 Task: Add La Tortilla Factory Grain Free Cauliflower Tortillas 5 Count to the cart.
Action: Mouse moved to (27, 101)
Screenshot: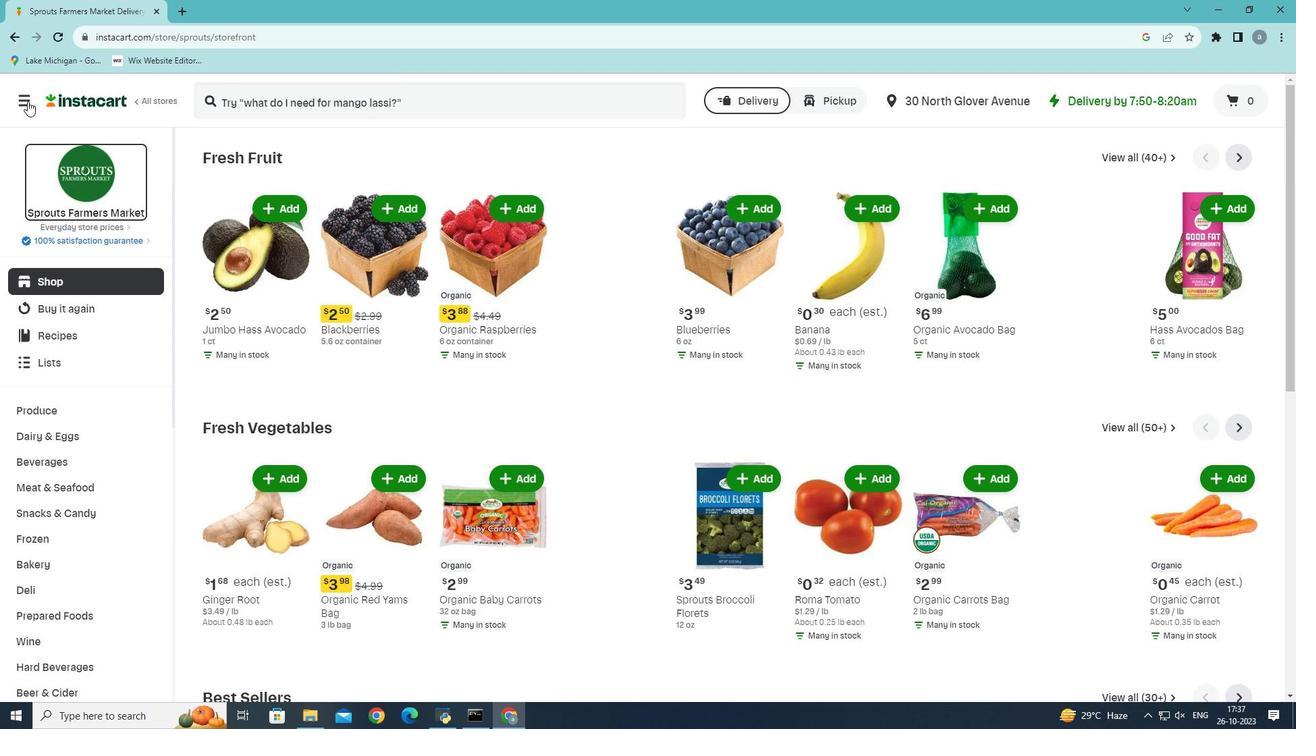 
Action: Mouse pressed left at (27, 101)
Screenshot: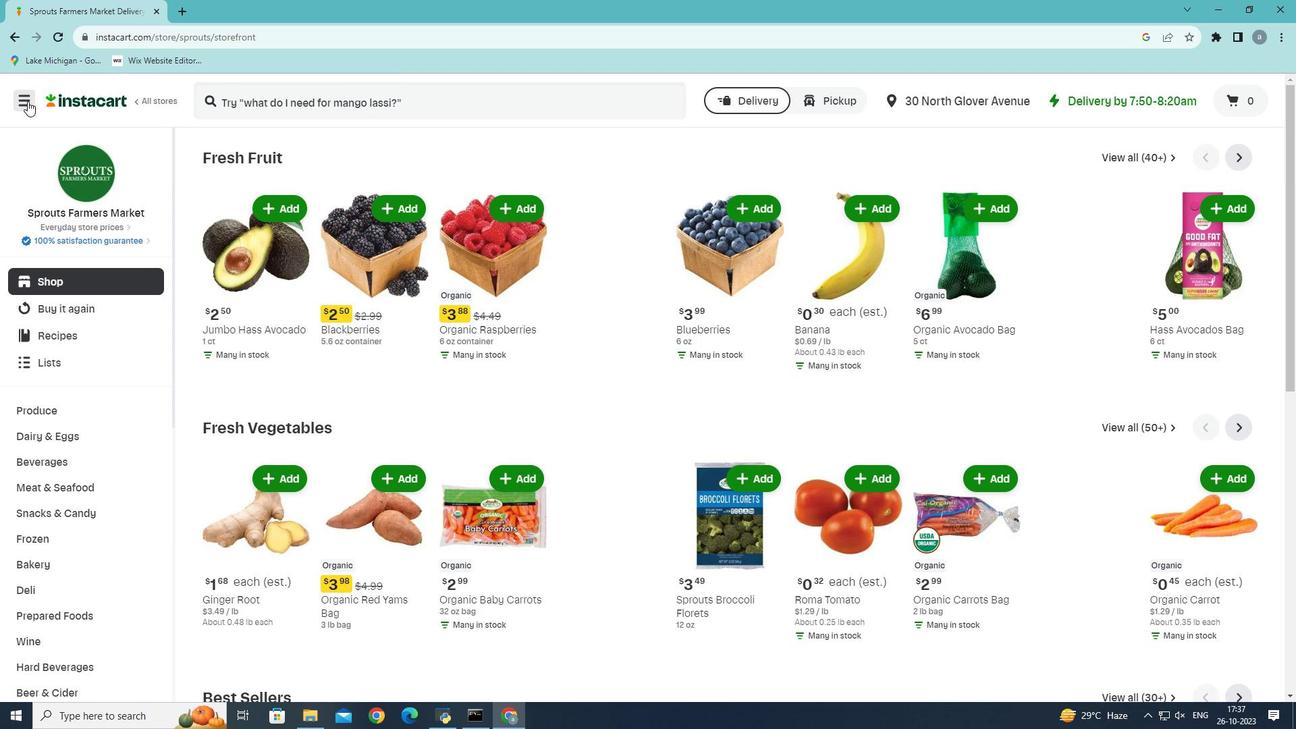 
Action: Mouse moved to (85, 396)
Screenshot: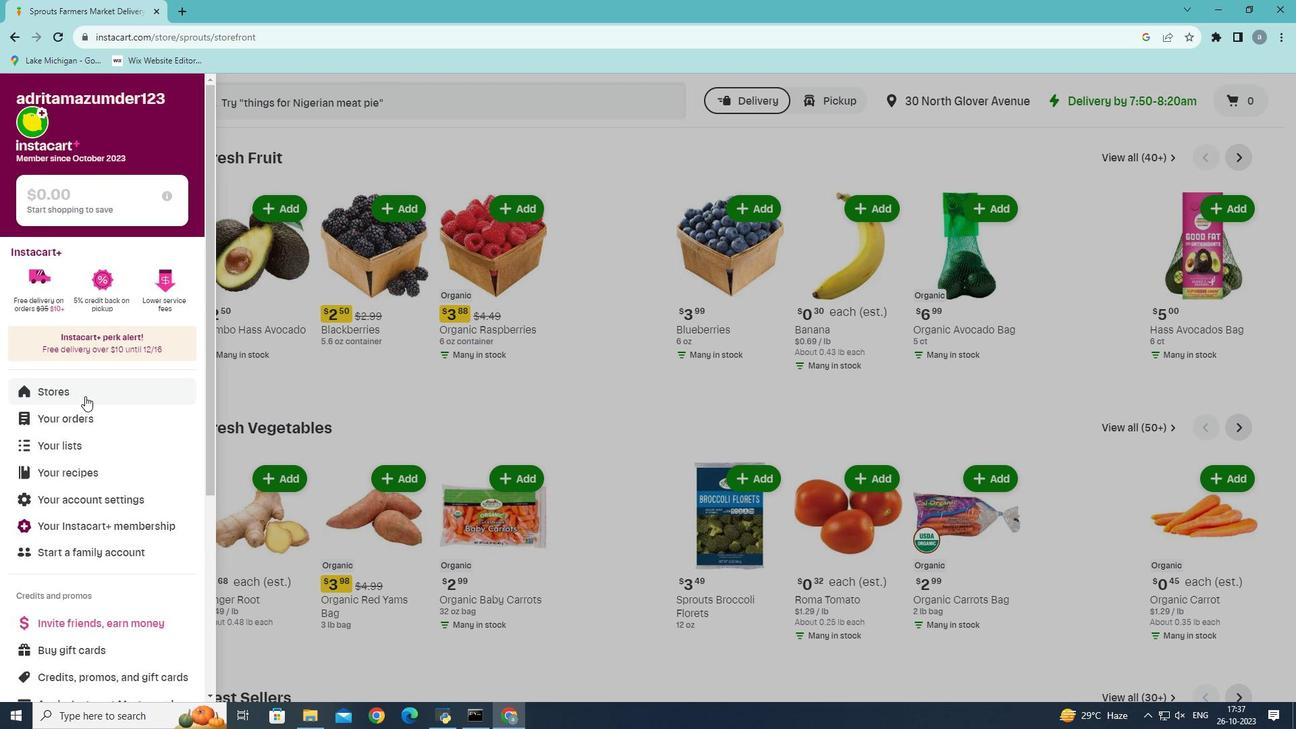 
Action: Mouse pressed left at (85, 396)
Screenshot: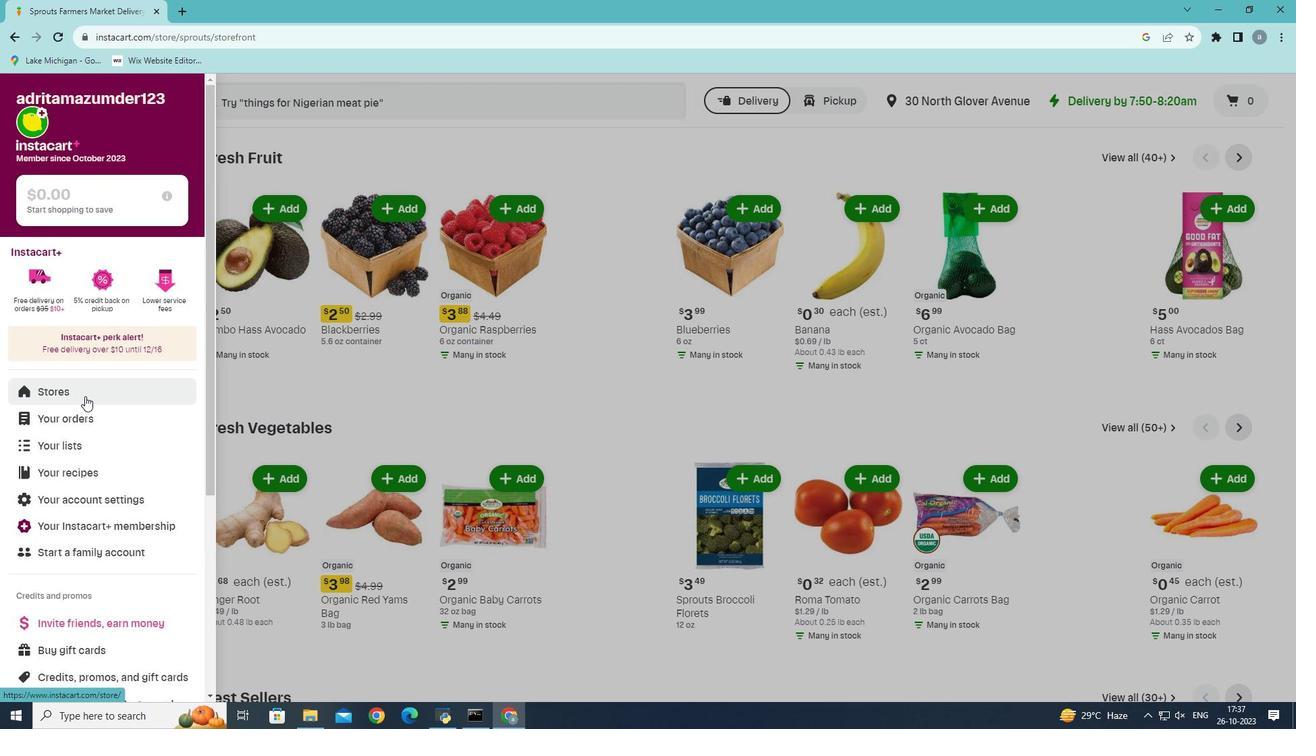 
Action: Mouse moved to (309, 148)
Screenshot: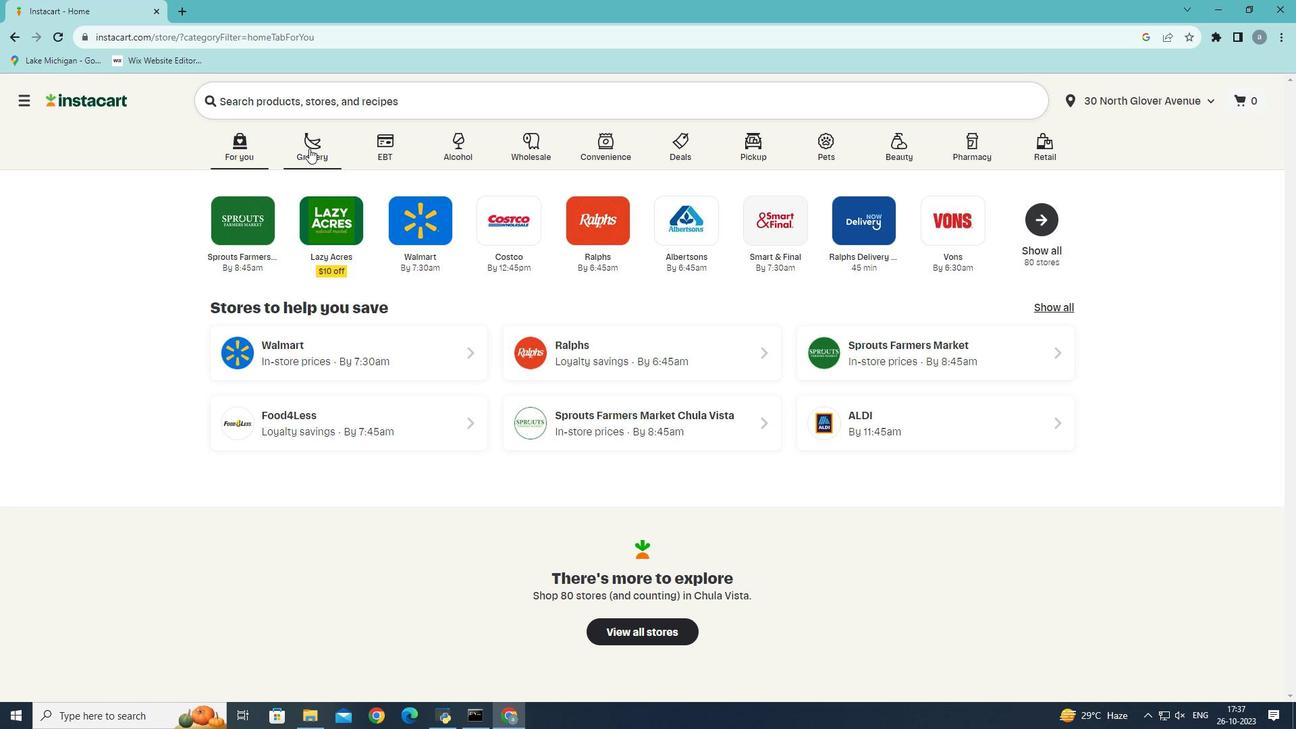 
Action: Mouse pressed left at (309, 148)
Screenshot: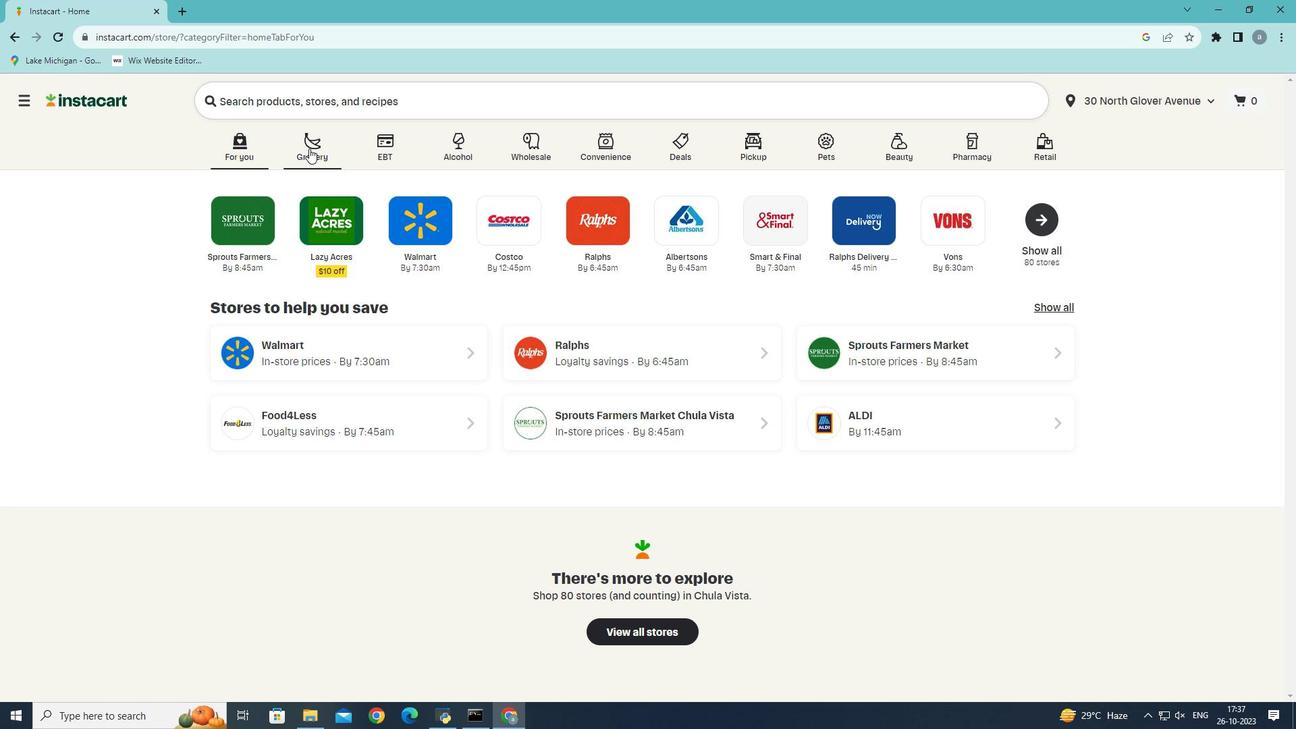 
Action: Mouse moved to (331, 385)
Screenshot: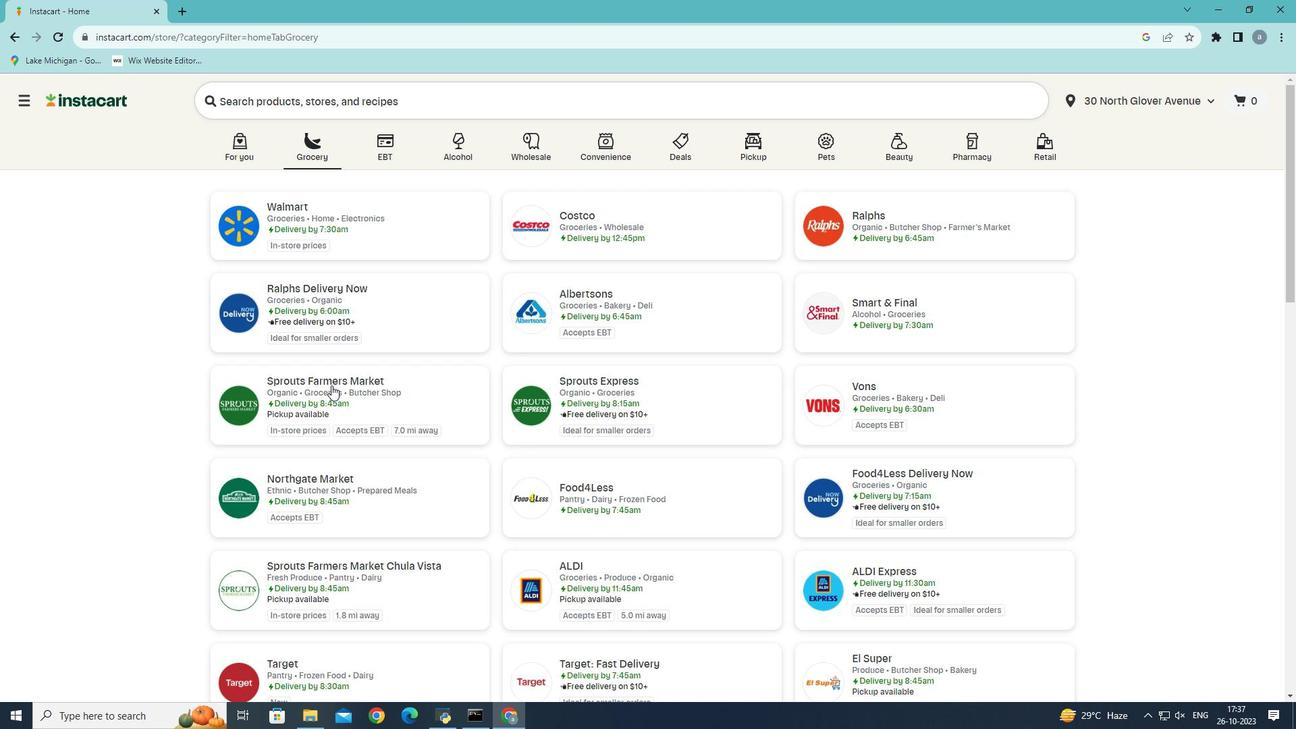 
Action: Mouse pressed left at (331, 385)
Screenshot: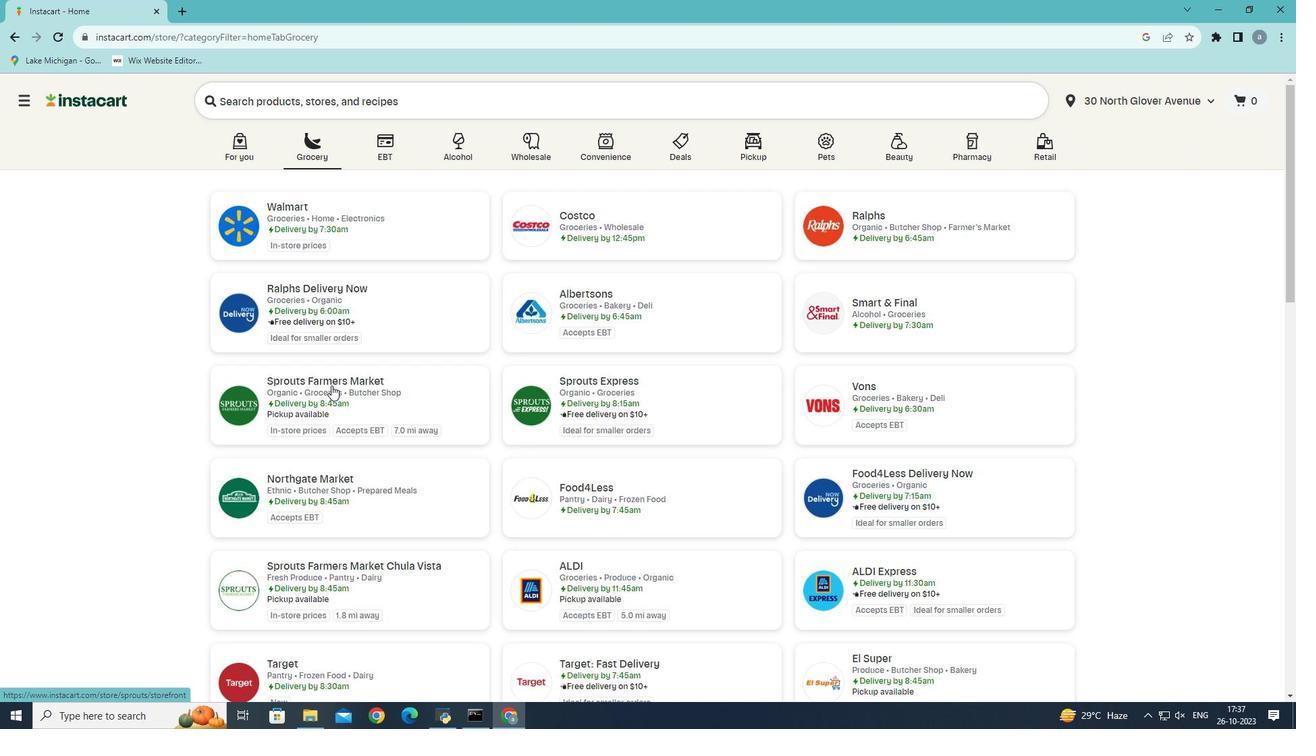 
Action: Mouse moved to (49, 566)
Screenshot: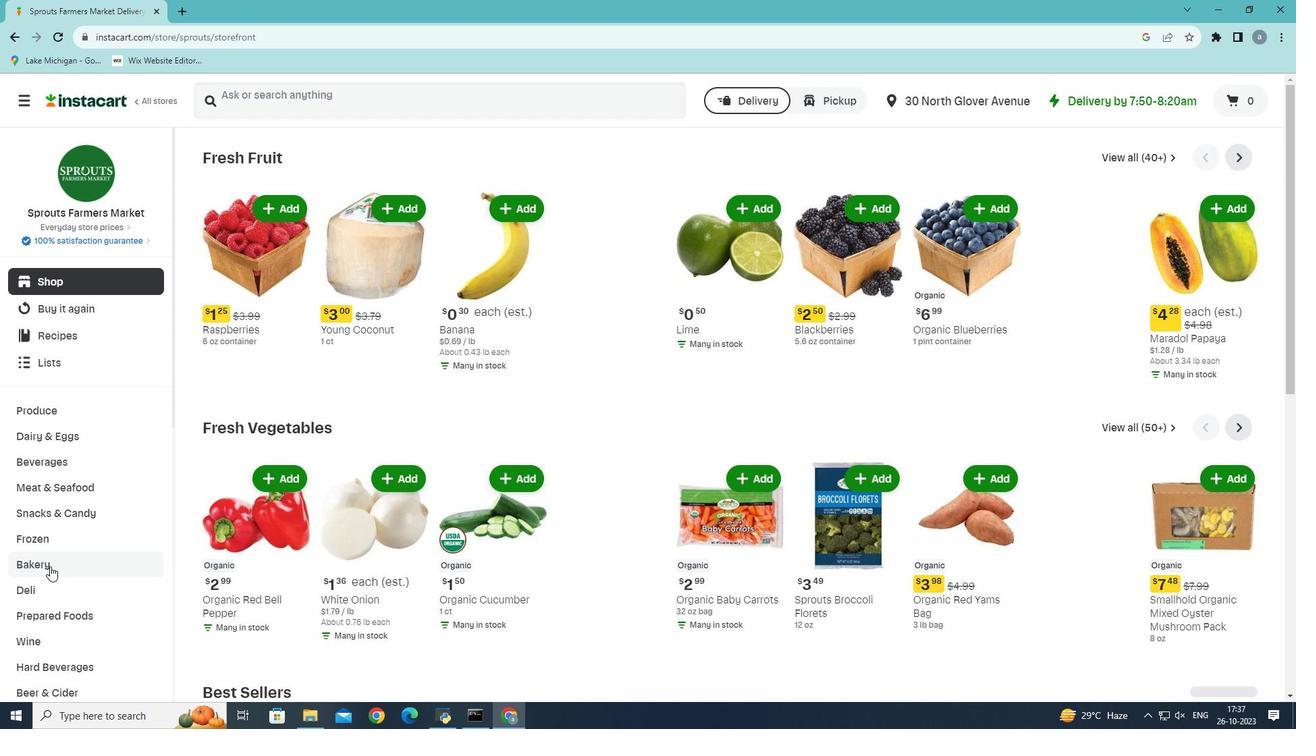 
Action: Mouse pressed left at (49, 566)
Screenshot: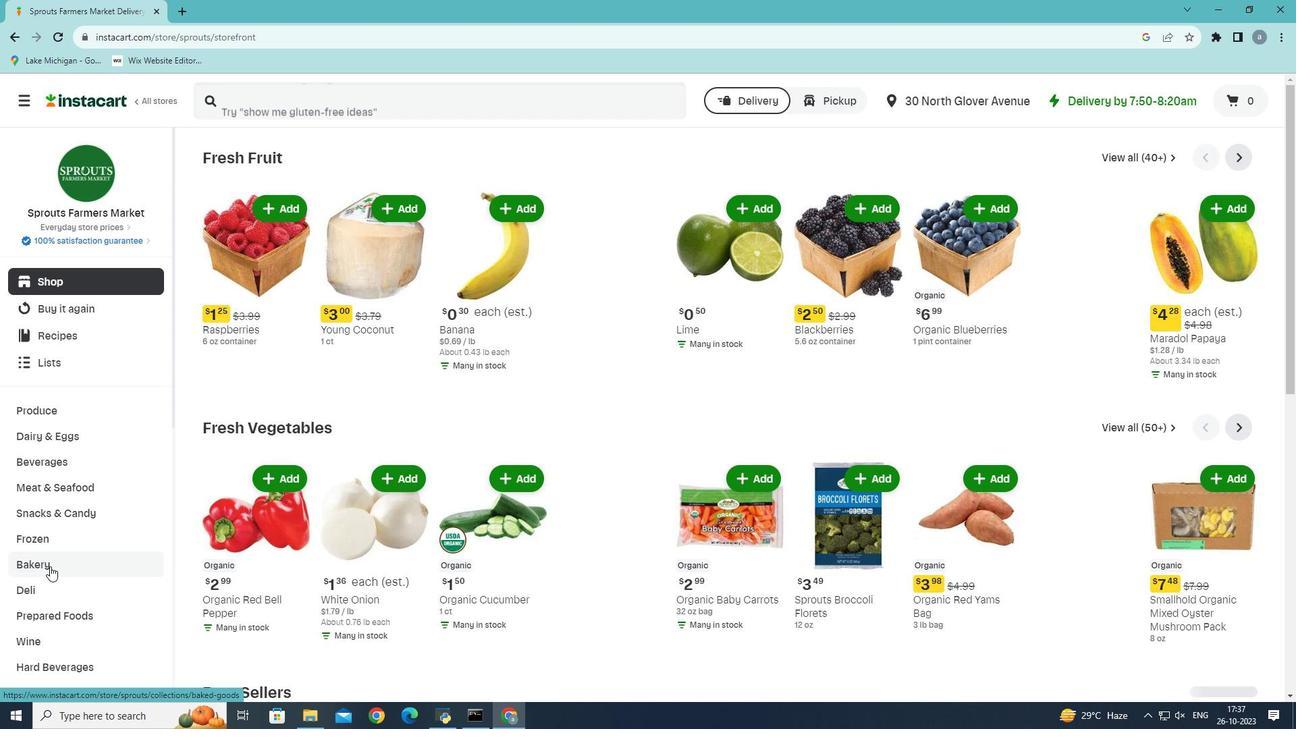 
Action: Mouse moved to (1023, 191)
Screenshot: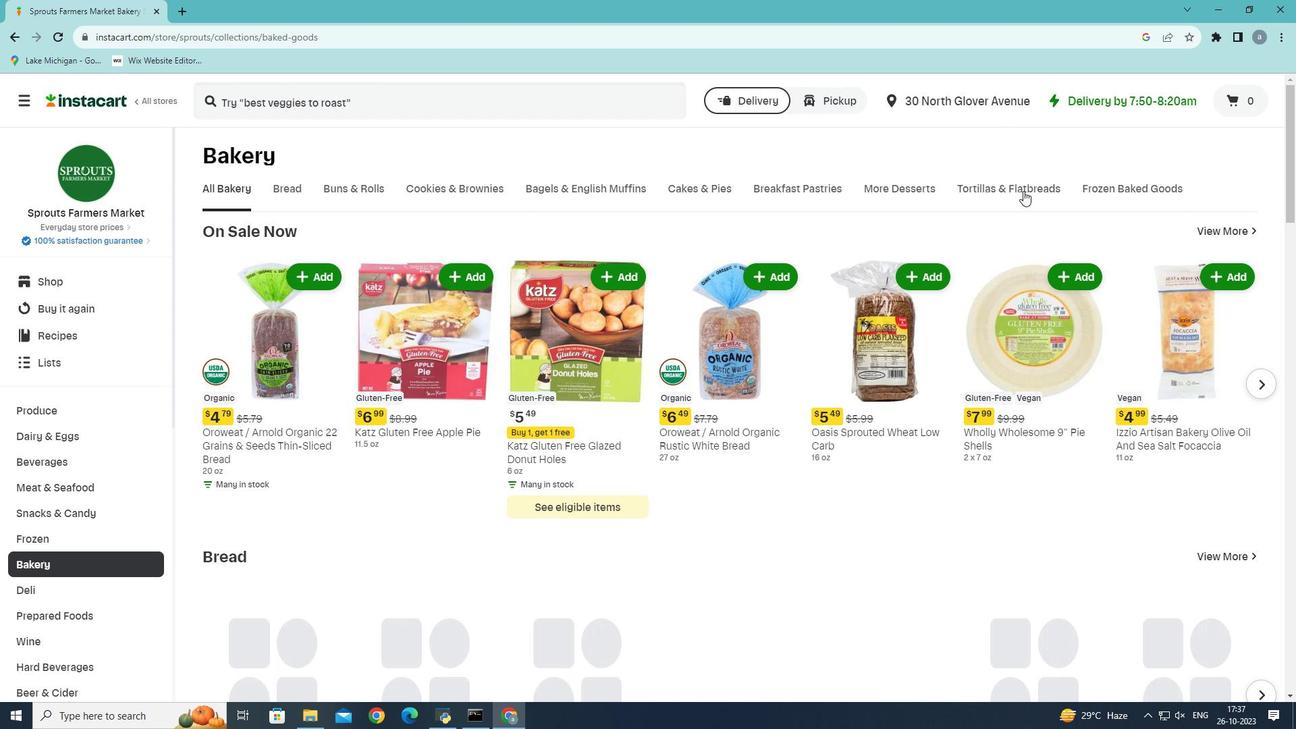 
Action: Mouse pressed left at (1023, 191)
Screenshot: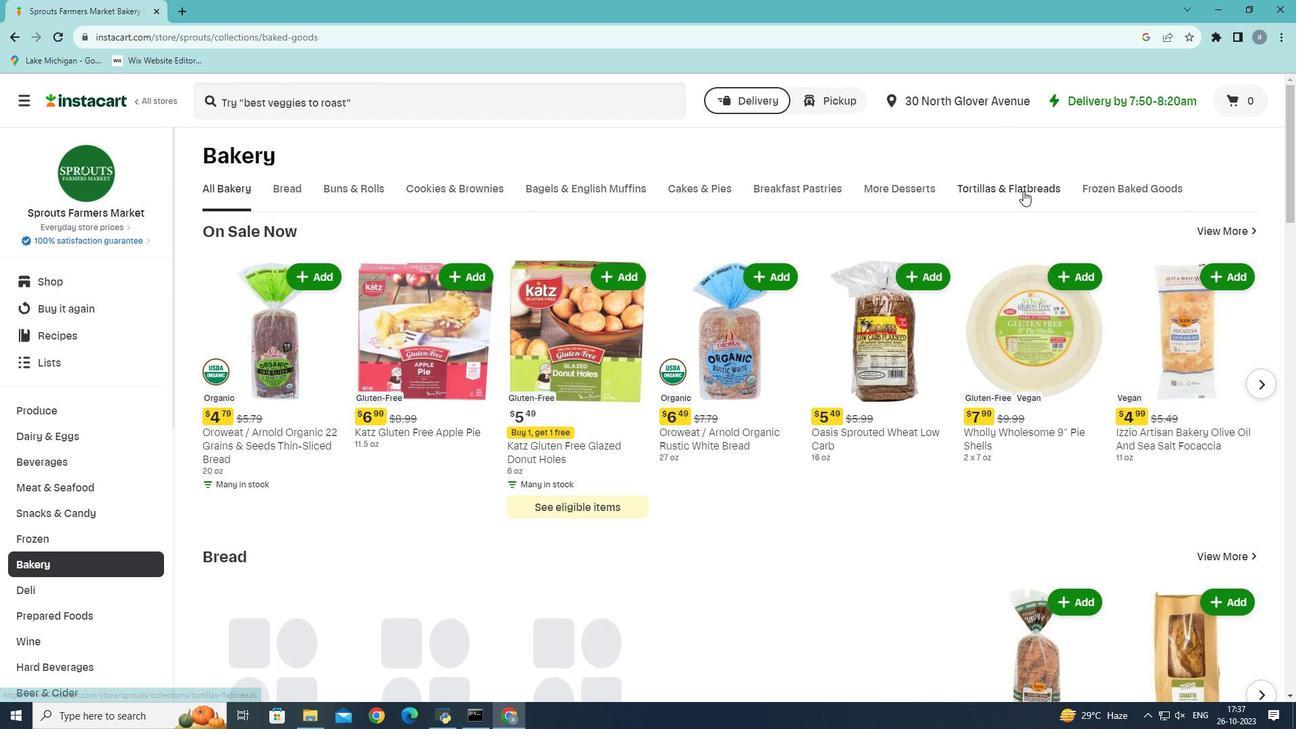 
Action: Mouse moved to (303, 240)
Screenshot: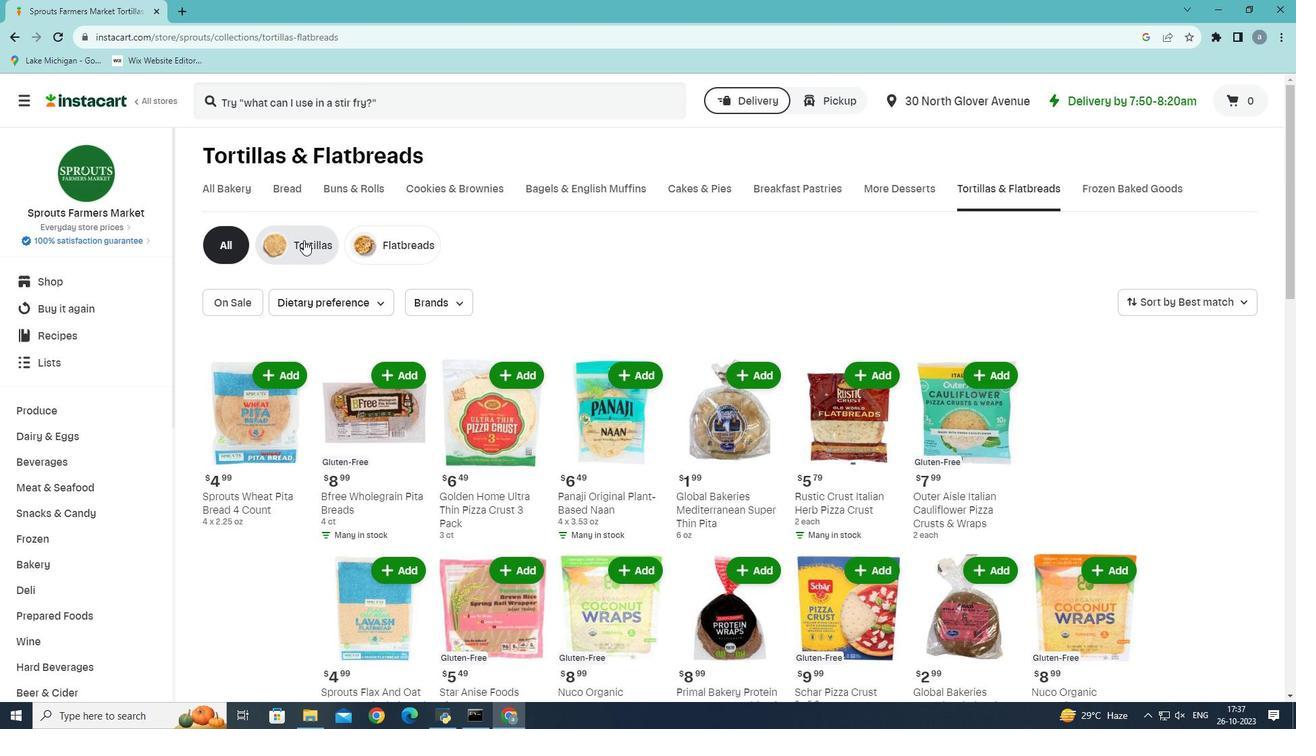 
Action: Mouse pressed left at (303, 240)
Screenshot: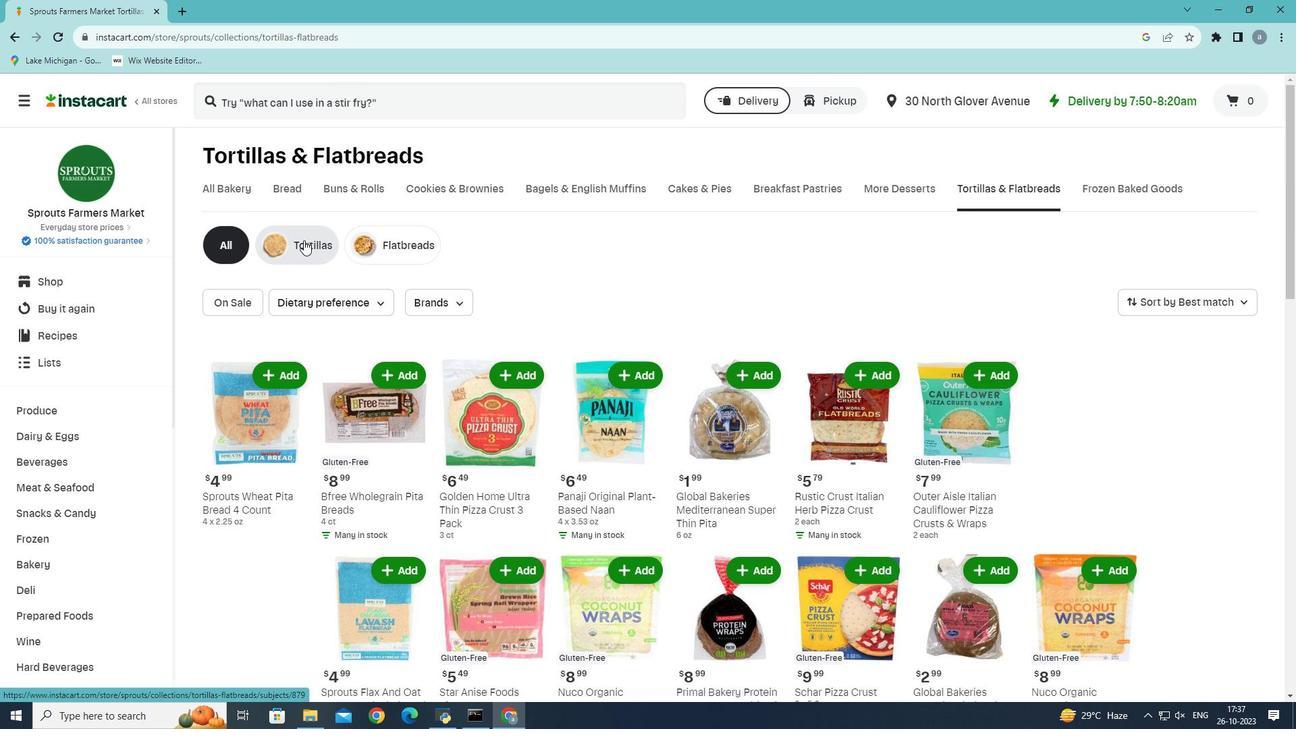 
Action: Mouse moved to (854, 410)
Screenshot: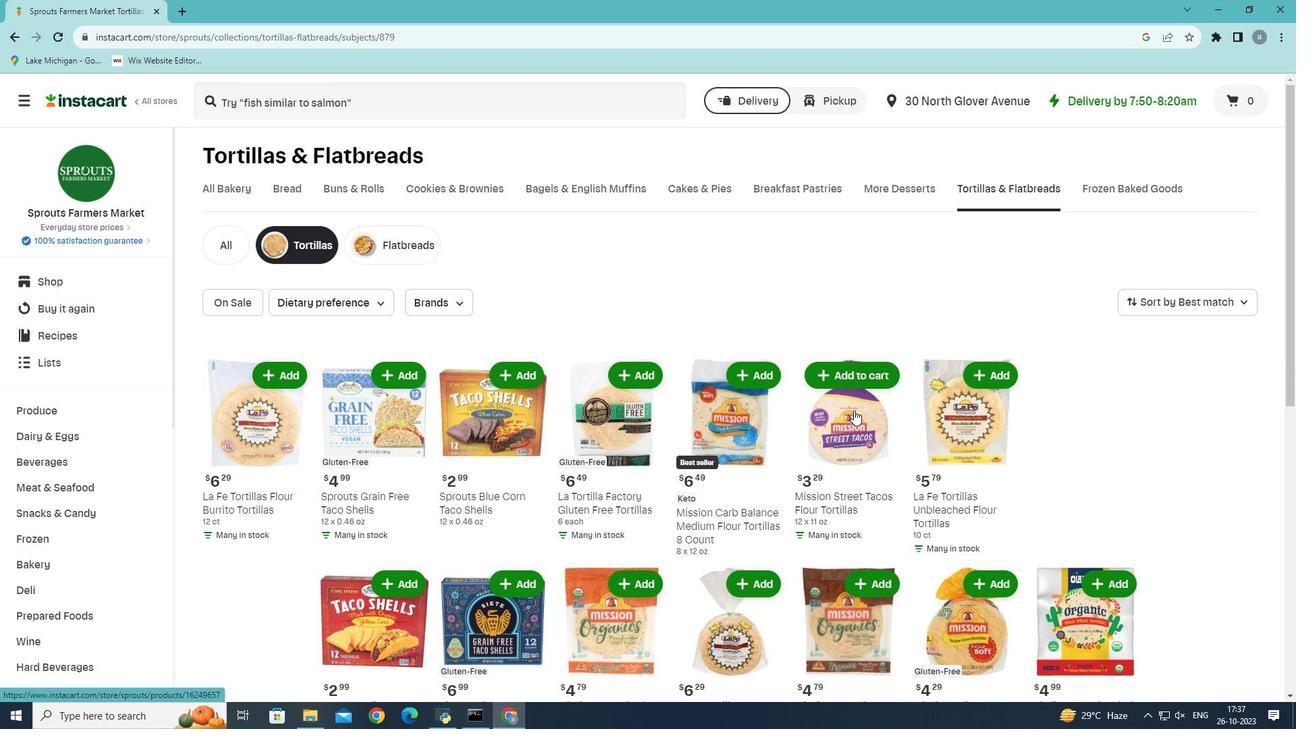 
Action: Mouse scrolled (854, 409) with delta (0, 0)
Screenshot: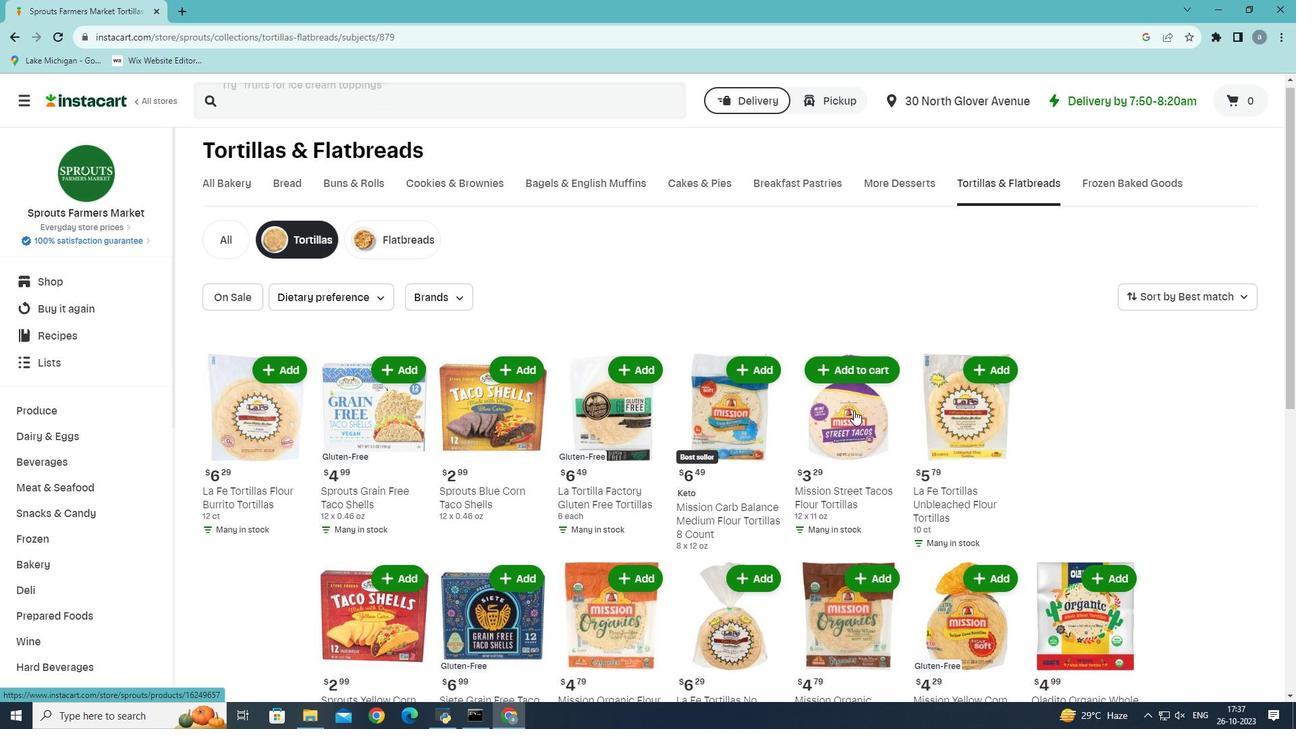
Action: Mouse scrolled (854, 409) with delta (0, 0)
Screenshot: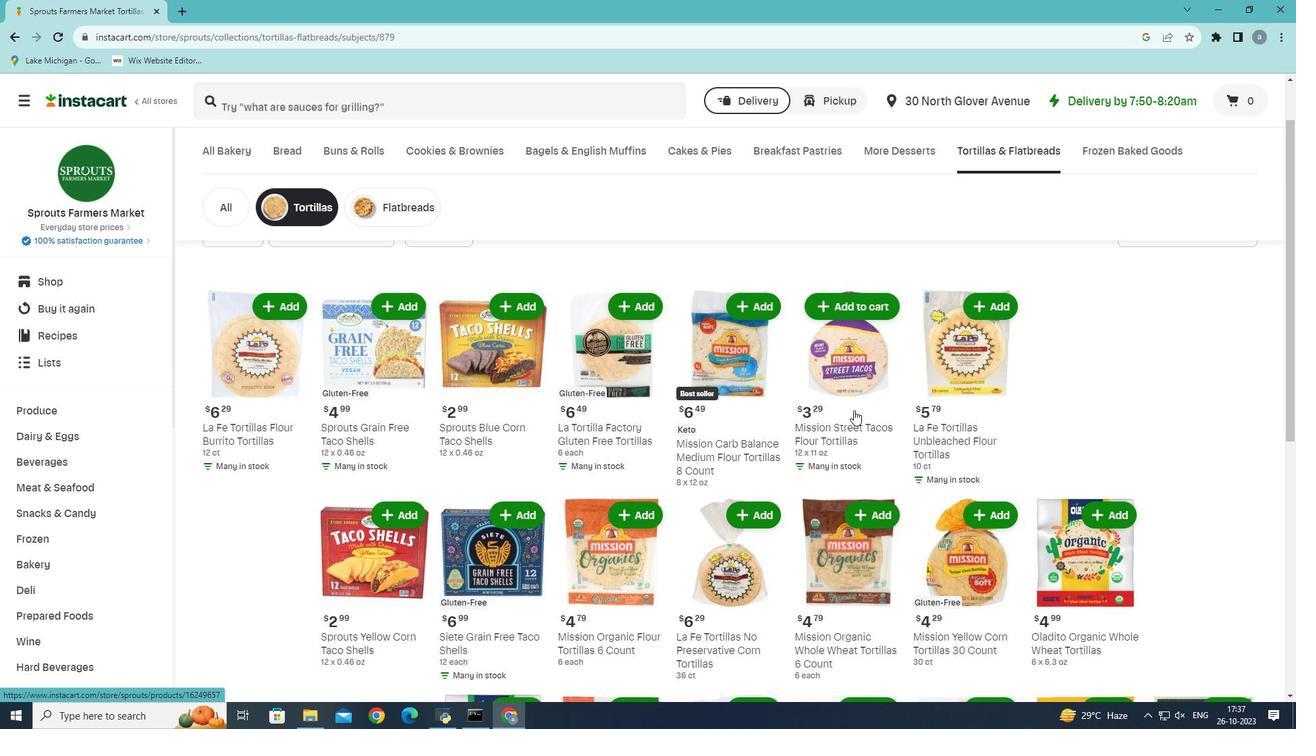 
Action: Mouse moved to (853, 410)
Screenshot: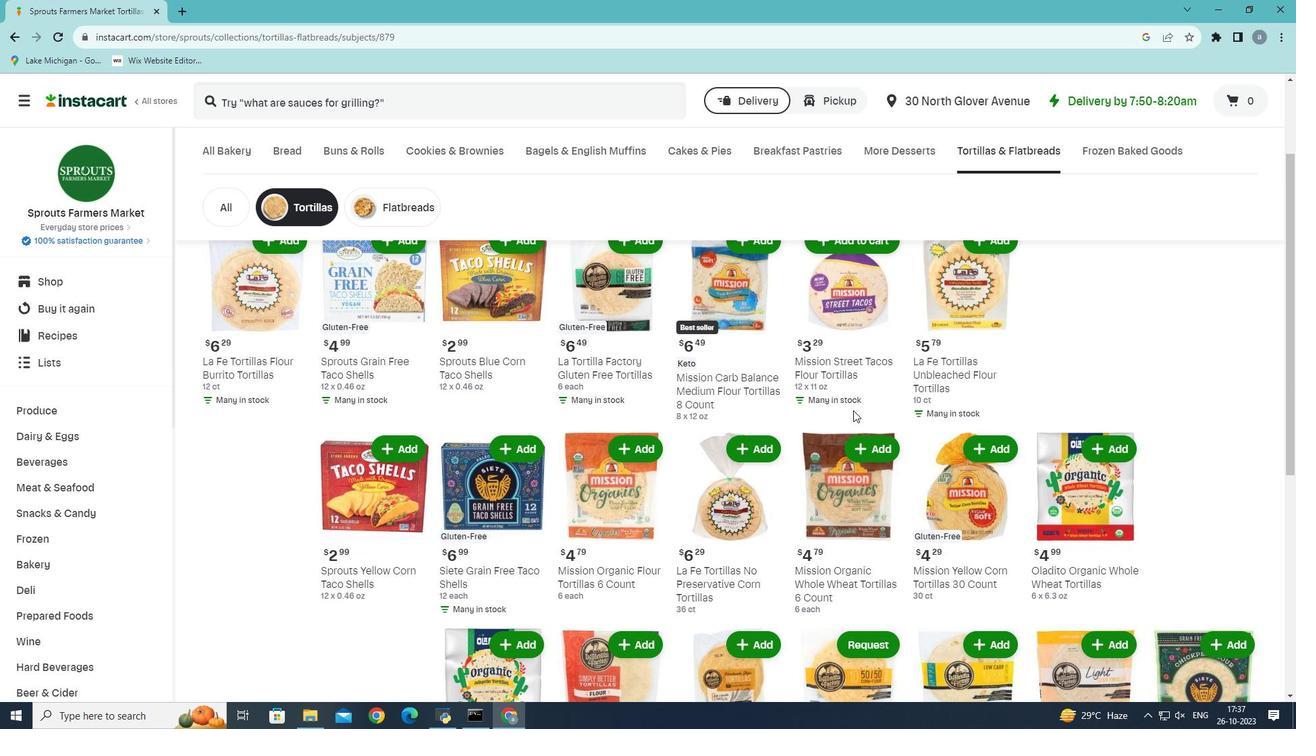 
Action: Mouse scrolled (853, 409) with delta (0, 0)
Screenshot: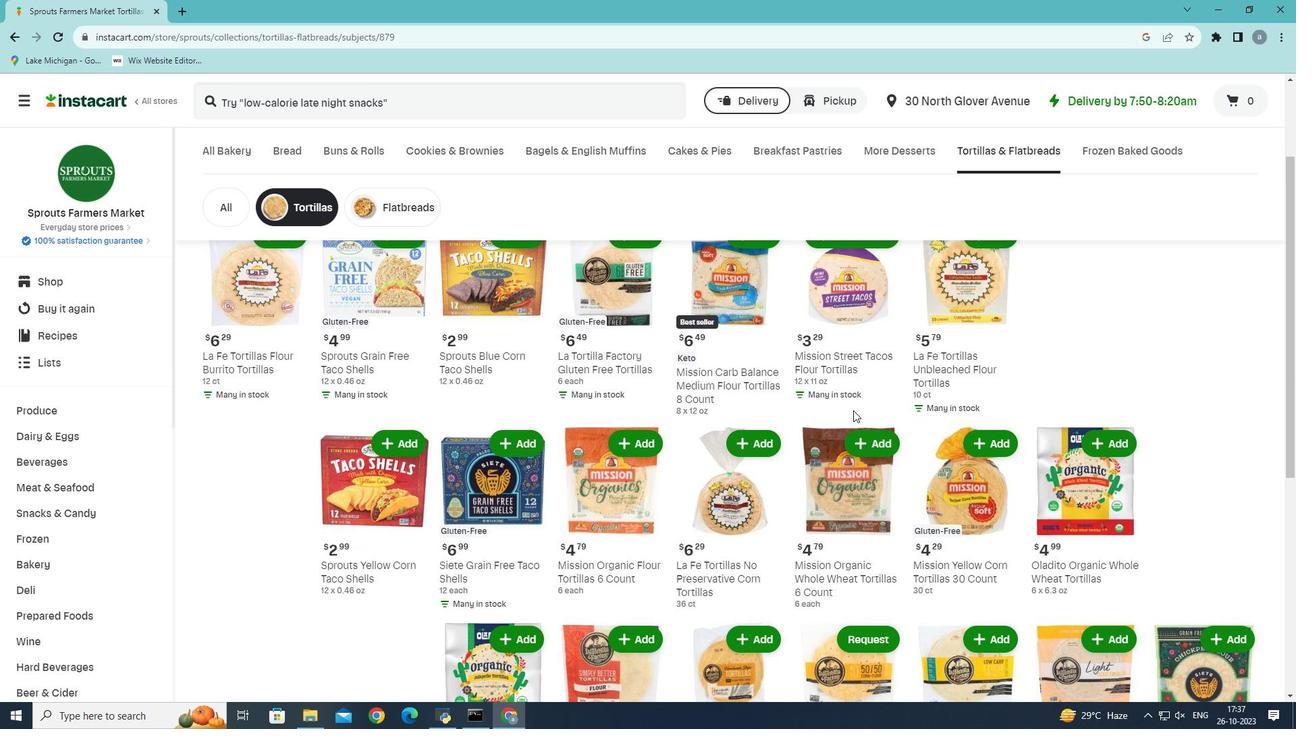 
Action: Mouse scrolled (853, 409) with delta (0, 0)
Screenshot: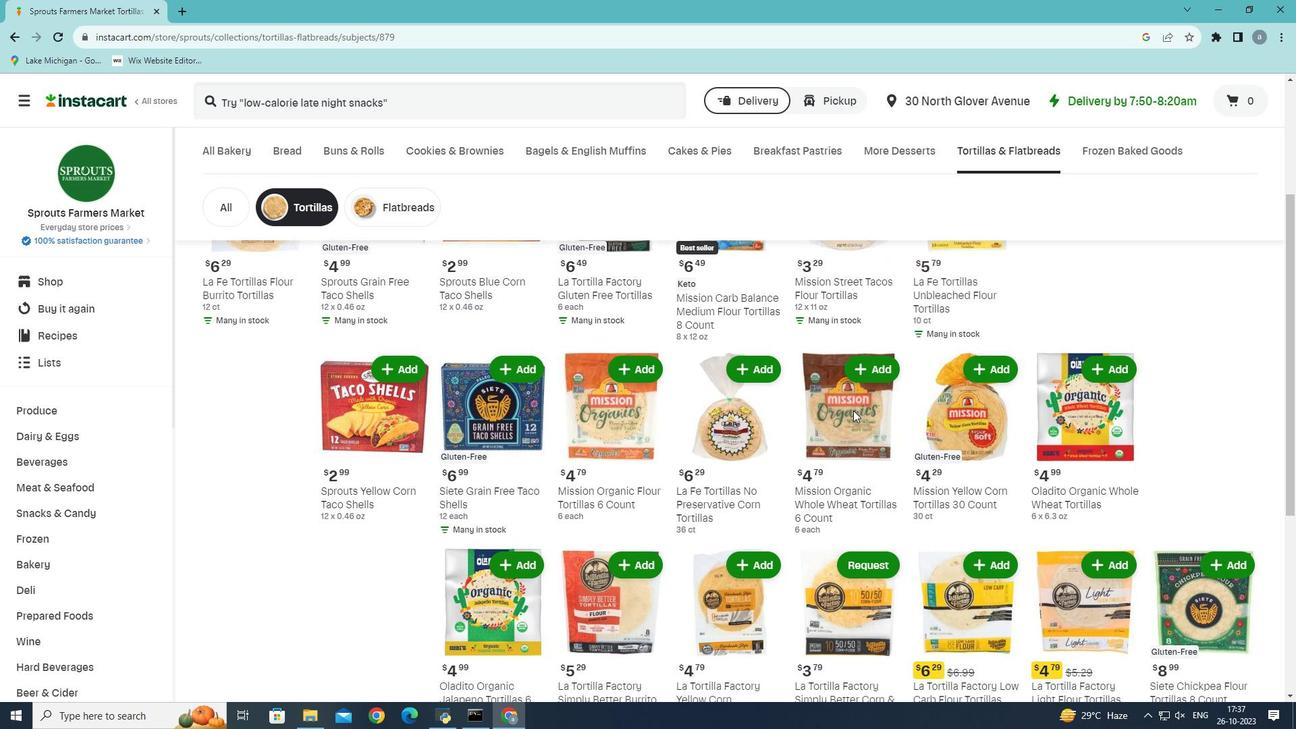 
Action: Mouse scrolled (853, 409) with delta (0, 0)
Screenshot: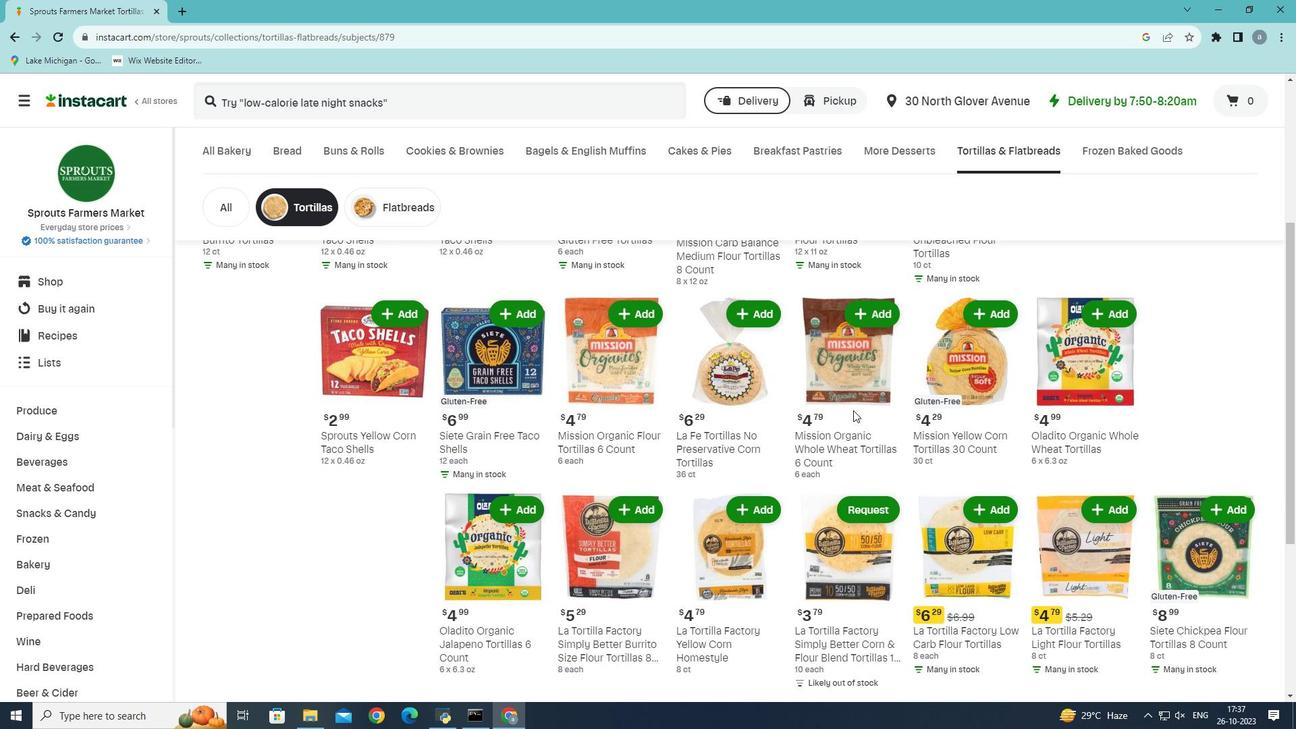 
Action: Mouse moved to (1012, 446)
Screenshot: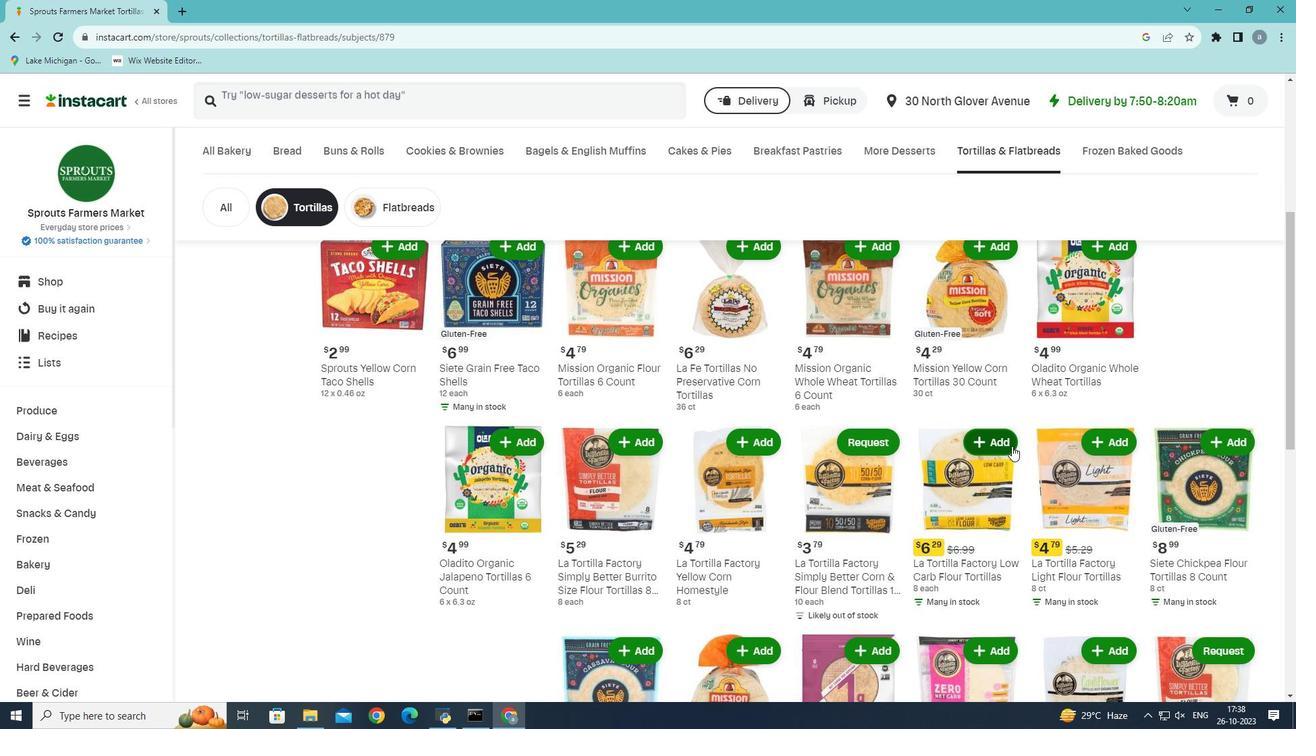 
Action: Mouse scrolled (1012, 445) with delta (0, 0)
Screenshot: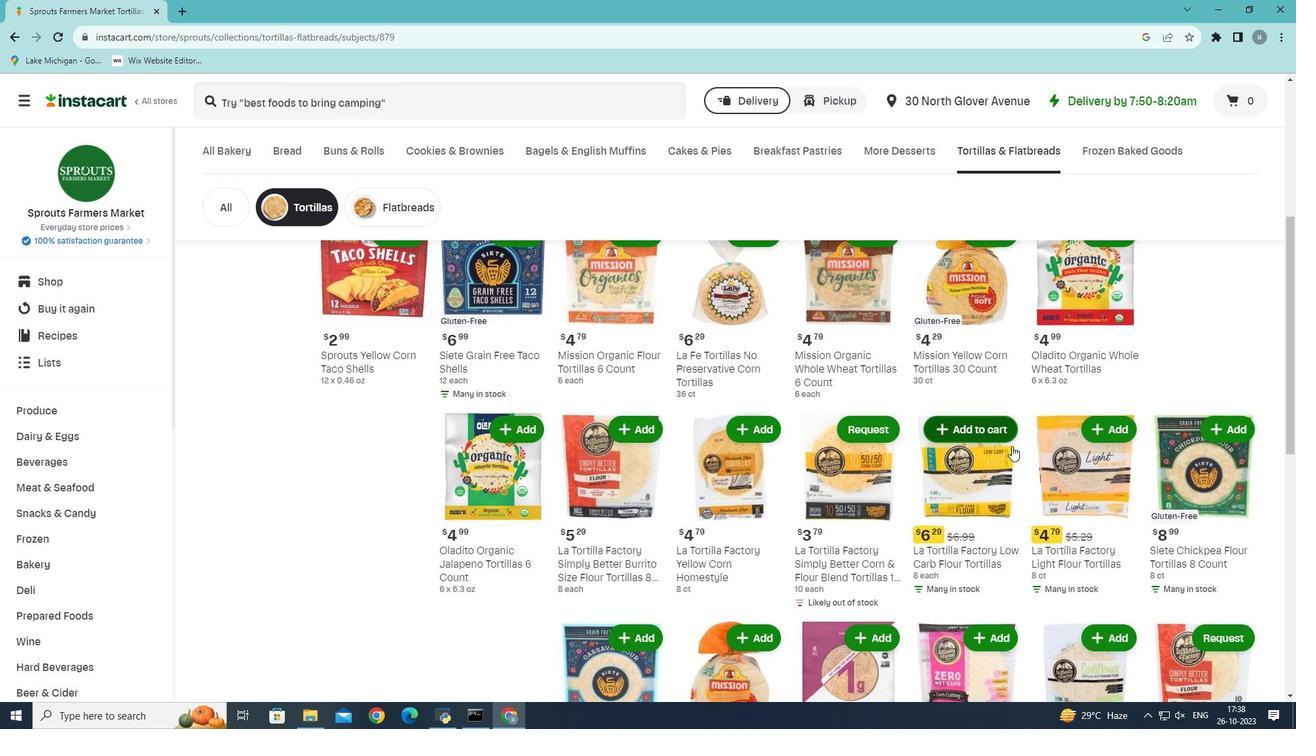 
Action: Mouse scrolled (1012, 445) with delta (0, 0)
Screenshot: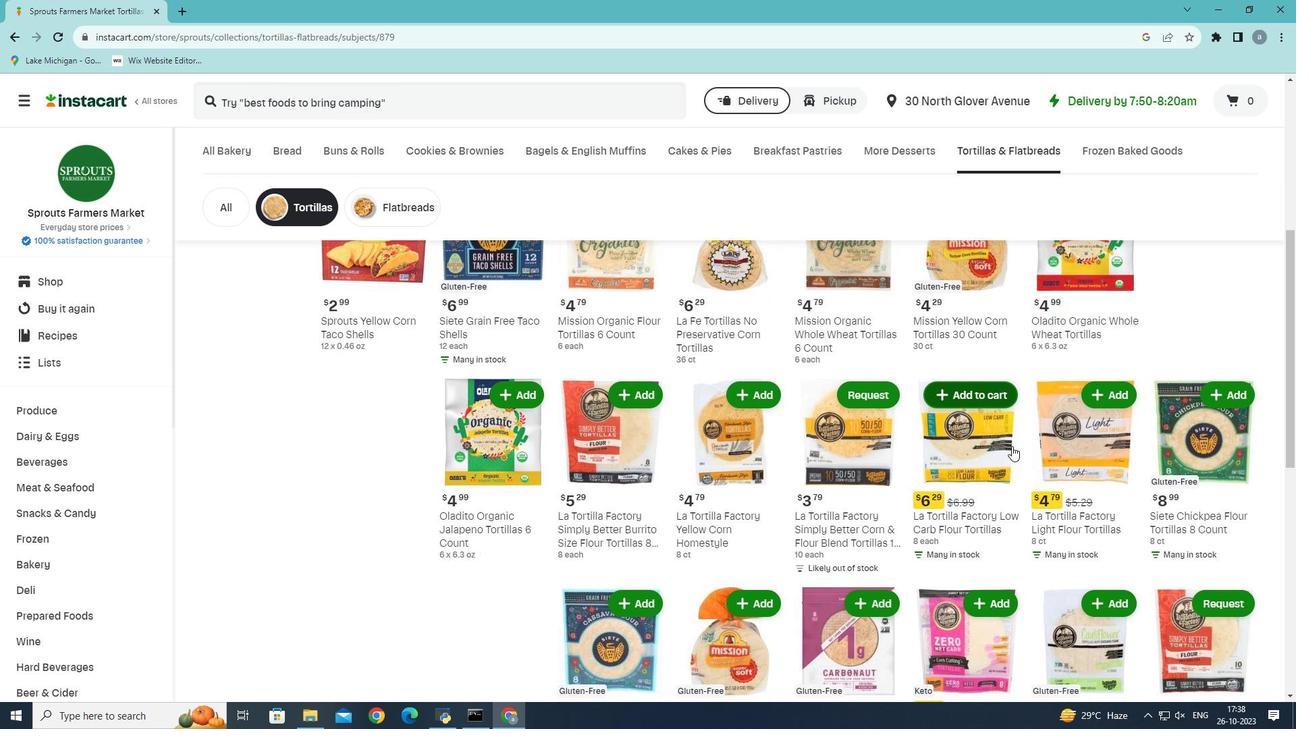 
Action: Mouse moved to (1010, 448)
Screenshot: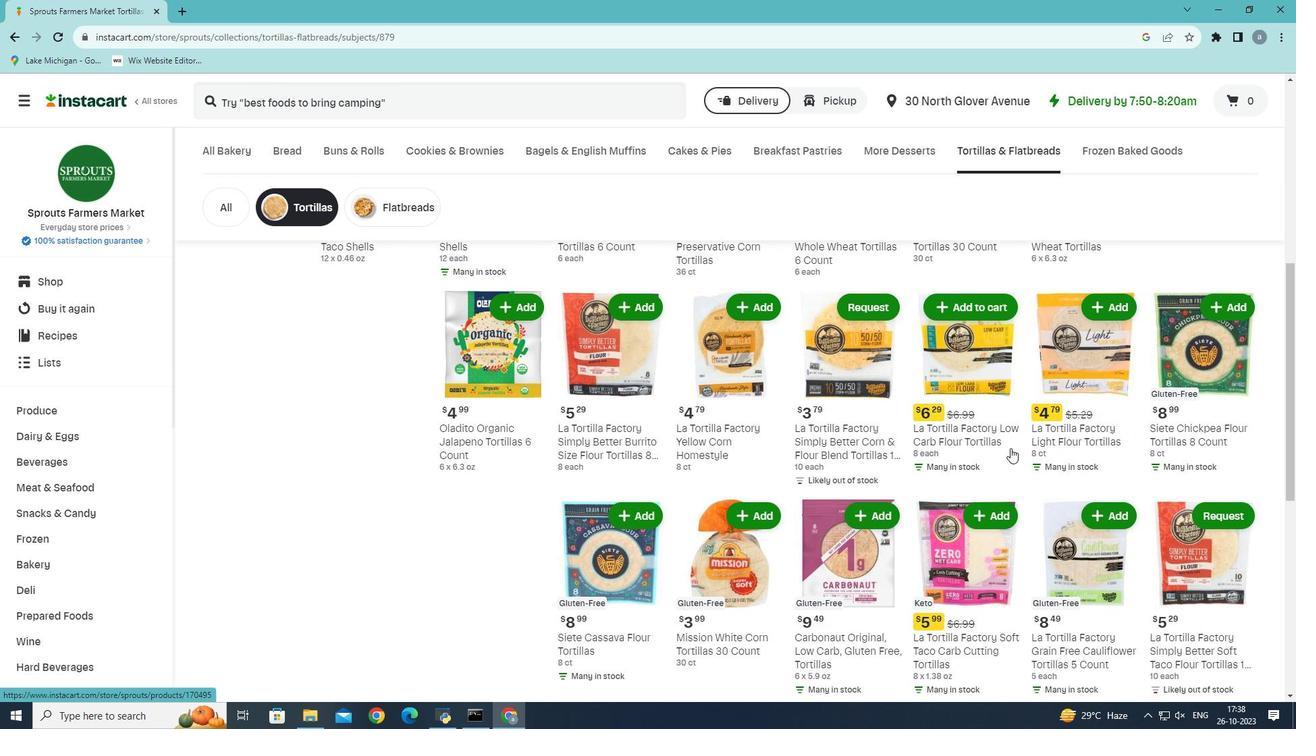 
Action: Mouse scrolled (1010, 447) with delta (0, 0)
Screenshot: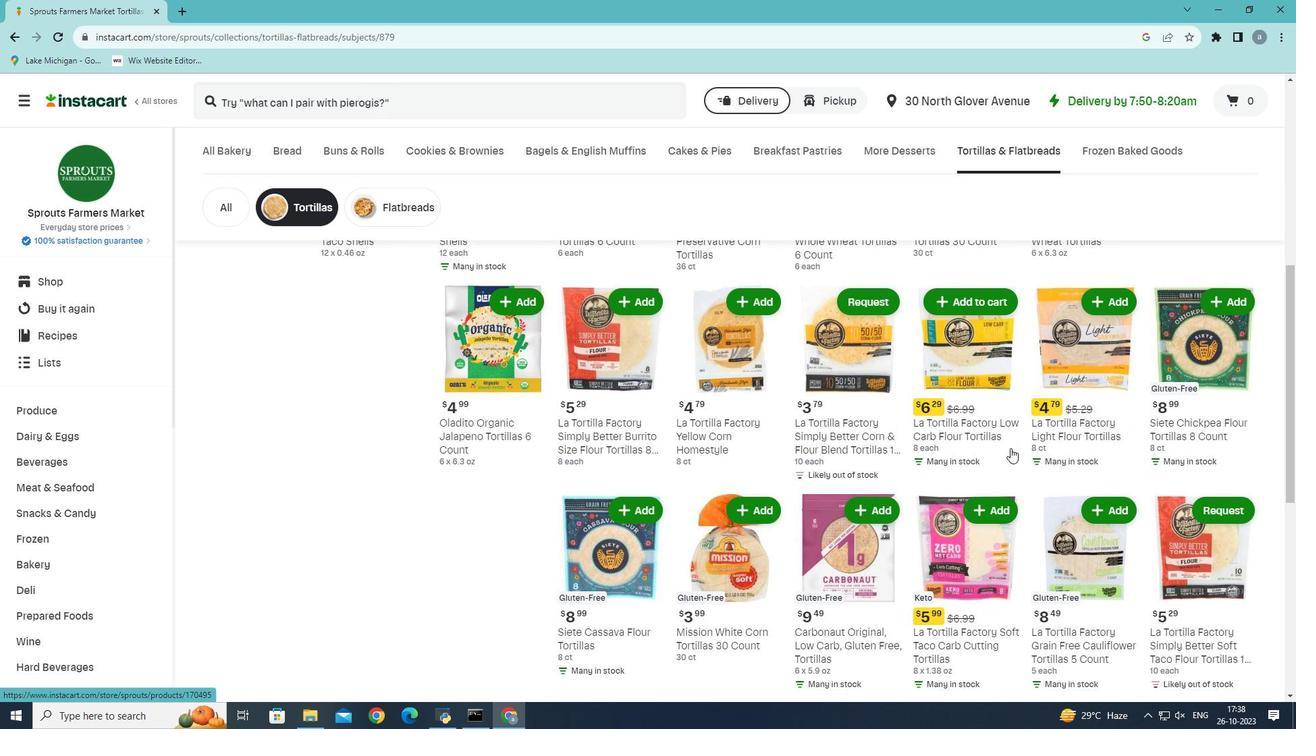 
Action: Mouse moved to (1103, 444)
Screenshot: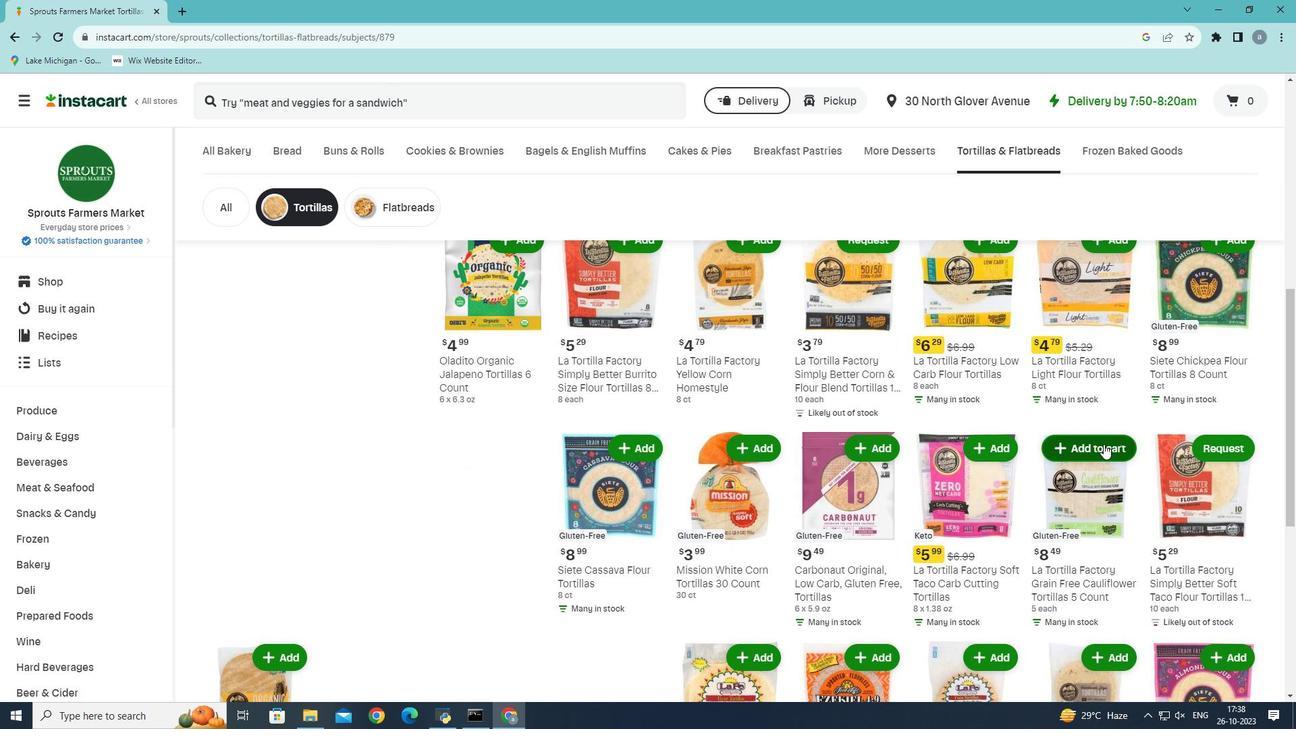
Action: Mouse pressed left at (1103, 444)
Screenshot: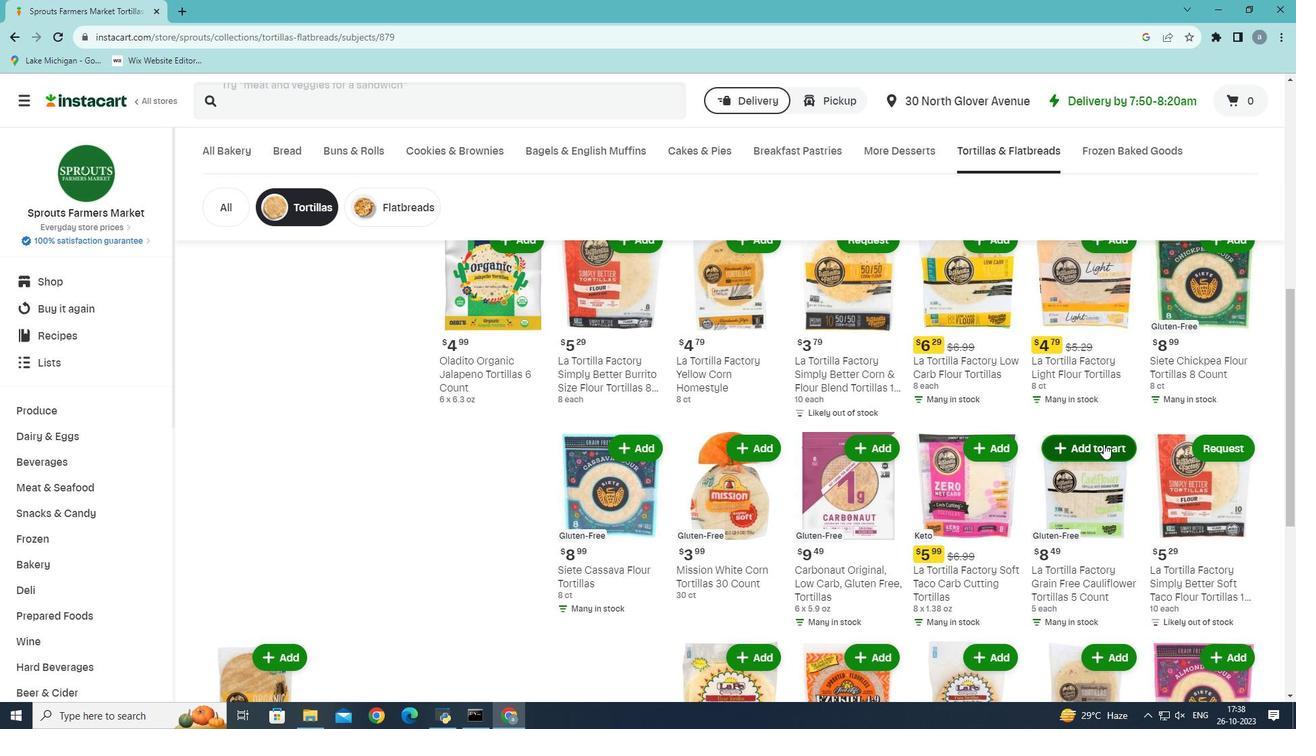 
Action: Mouse moved to (1003, 459)
Screenshot: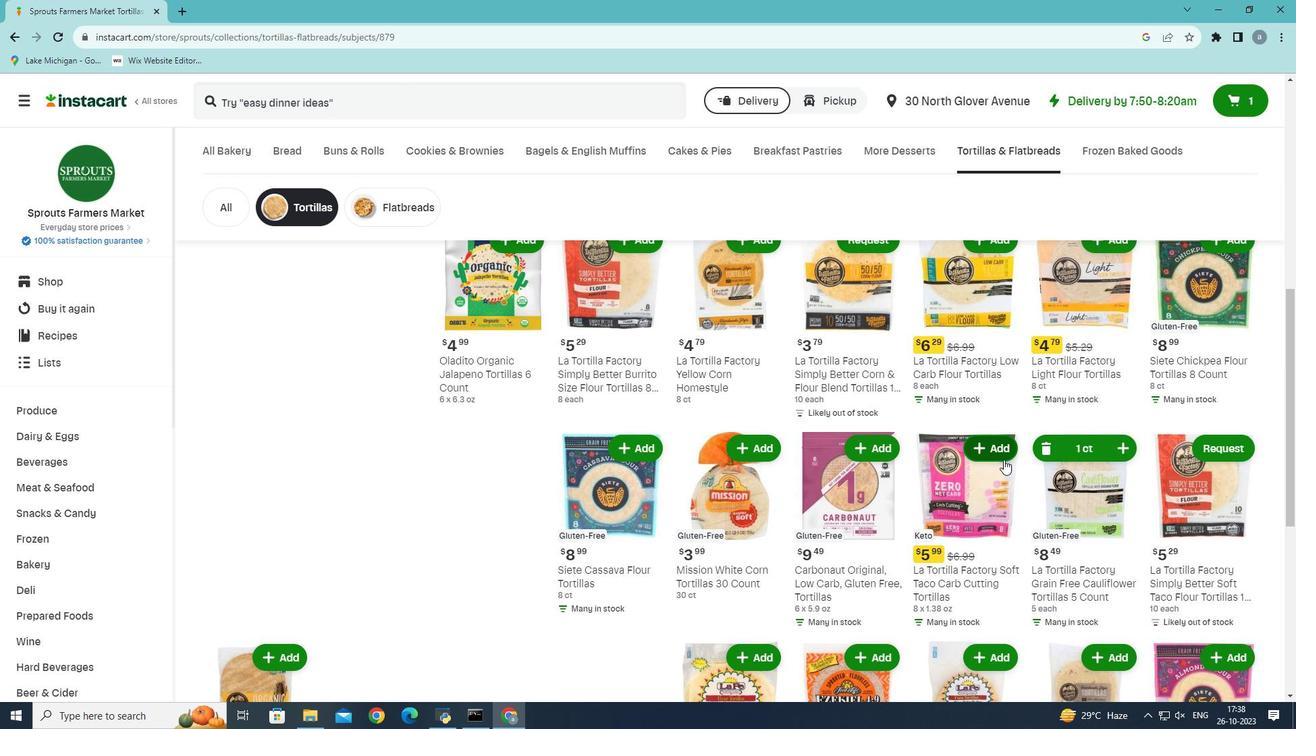 
